 Task: Create a scrum project AgileDive. Add to scrum project AgileDive a team member softage.4@softage.net and assign as Project Lead. Add to scrum project AgileDive a team member softage.1@softage.net
Action: Mouse moved to (168, 44)
Screenshot: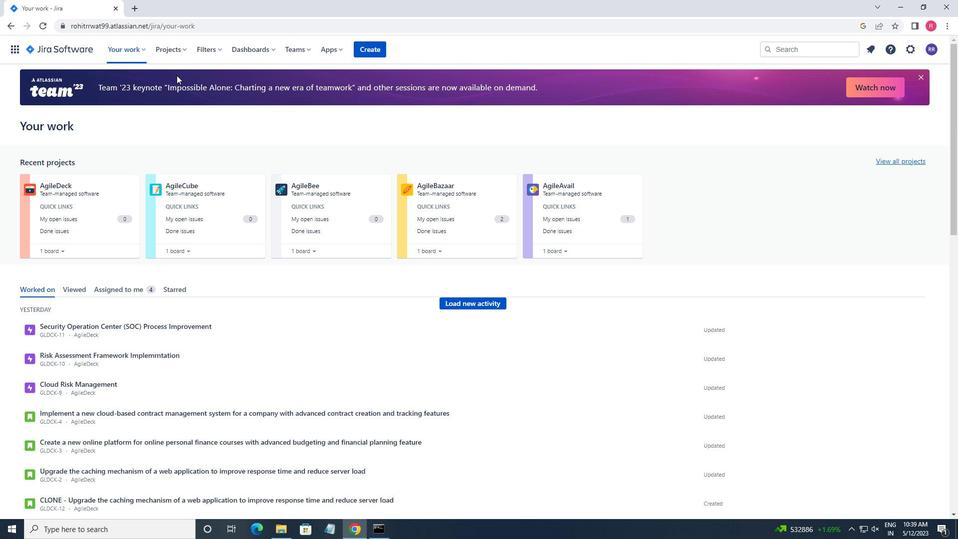 
Action: Mouse pressed left at (168, 44)
Screenshot: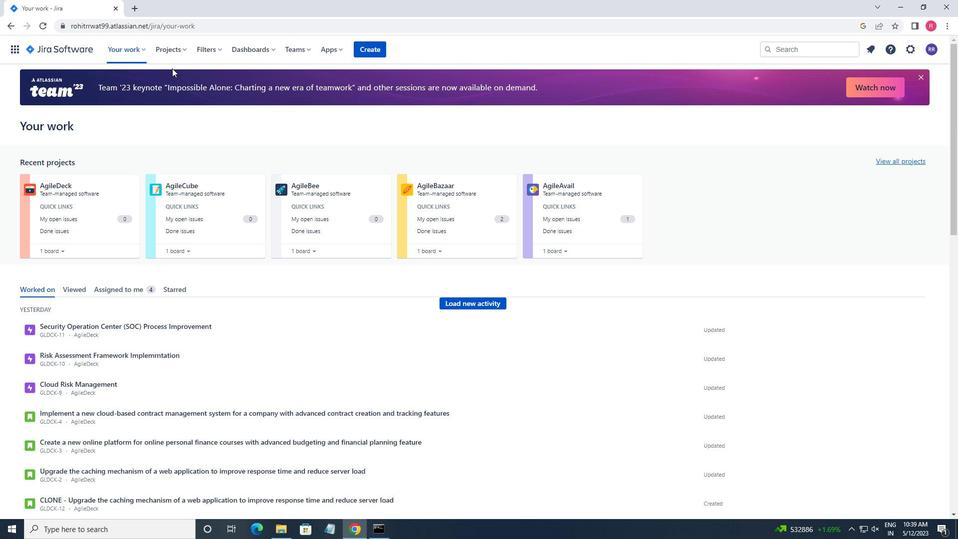
Action: Mouse moved to (204, 251)
Screenshot: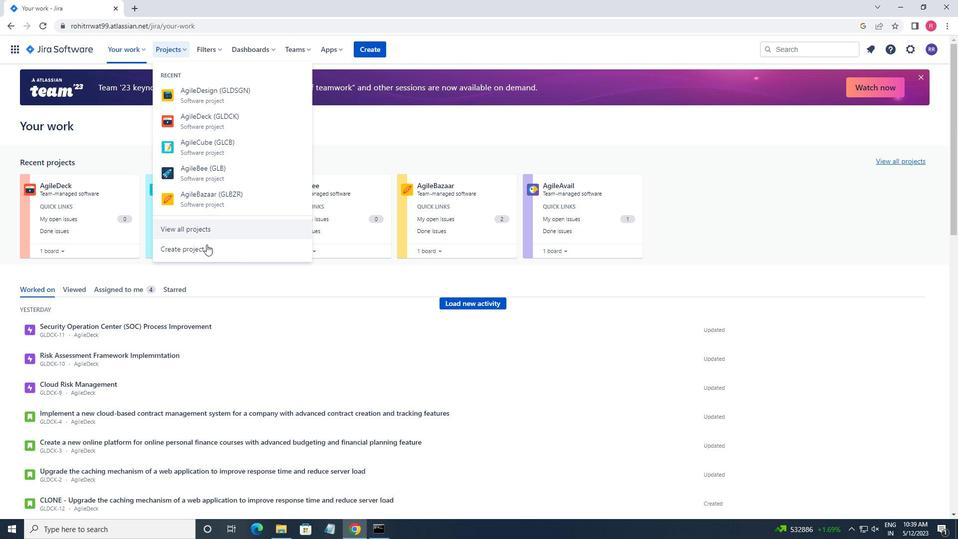 
Action: Mouse pressed left at (204, 251)
Screenshot: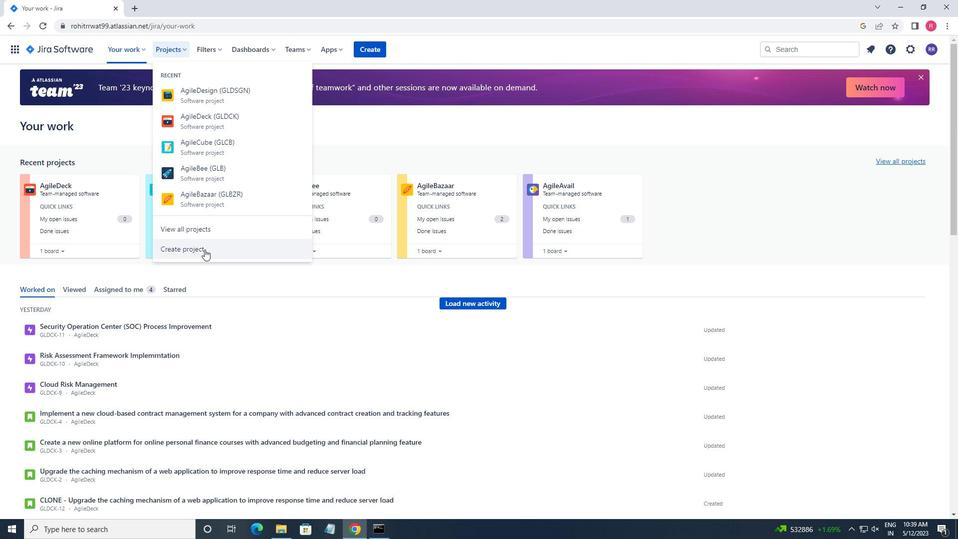 
Action: Mouse moved to (473, 247)
Screenshot: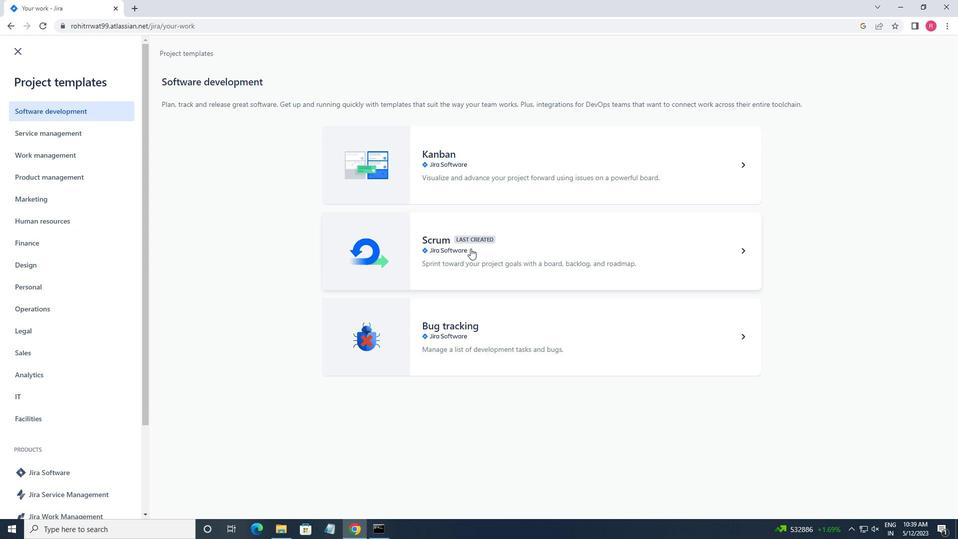 
Action: Mouse pressed left at (473, 247)
Screenshot: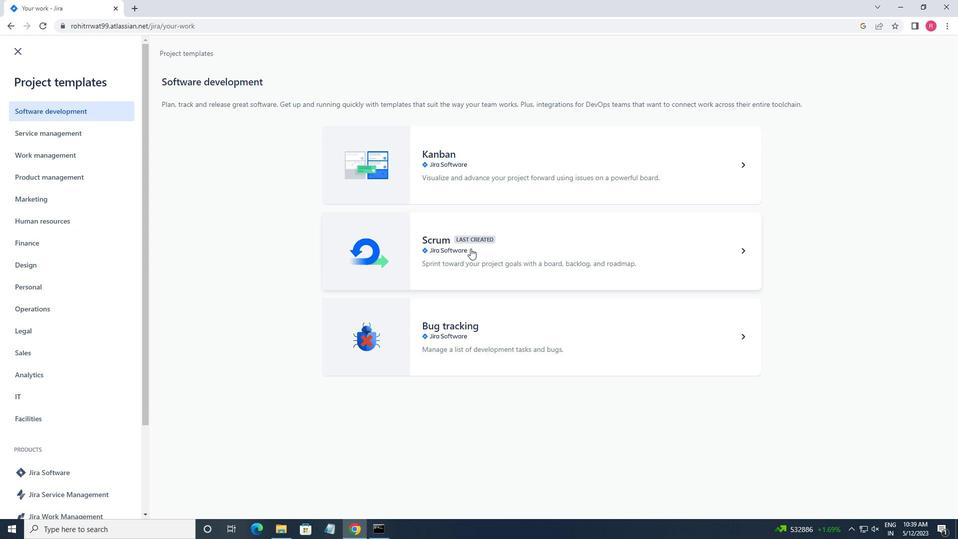 
Action: Mouse moved to (740, 485)
Screenshot: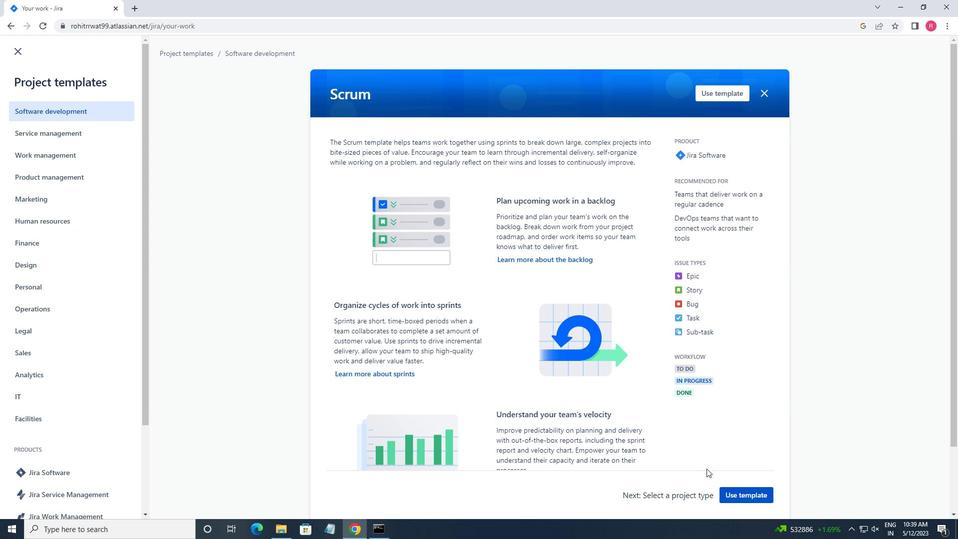 
Action: Mouse pressed left at (740, 485)
Screenshot: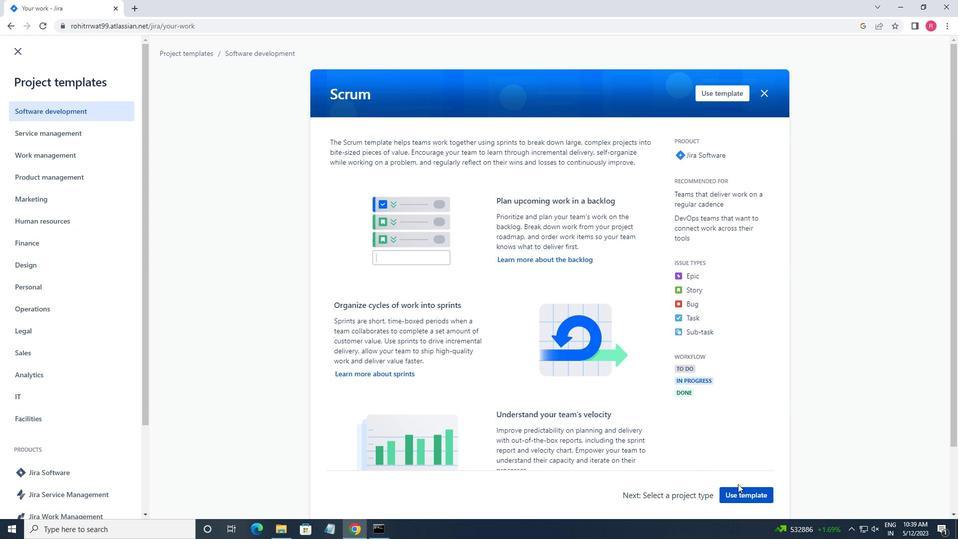
Action: Mouse moved to (743, 496)
Screenshot: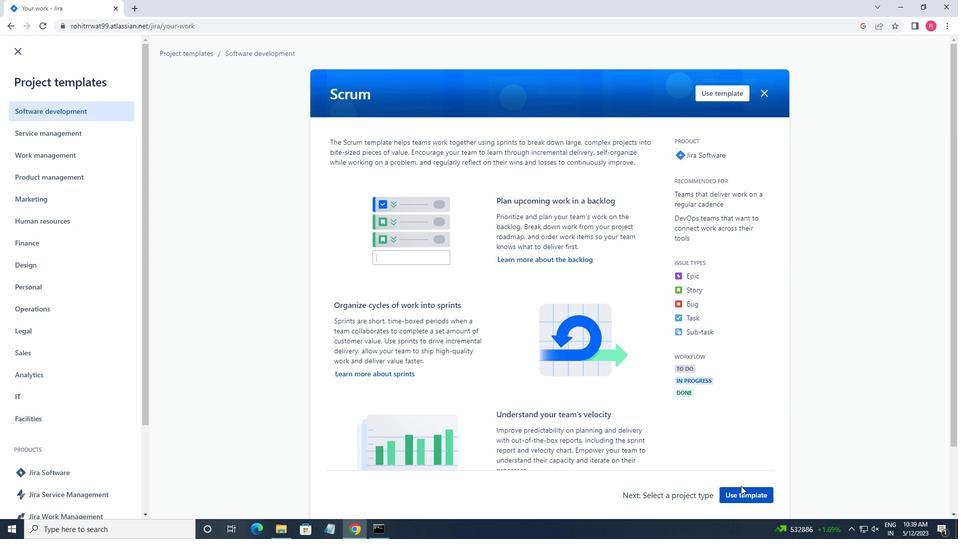 
Action: Mouse pressed left at (743, 496)
Screenshot: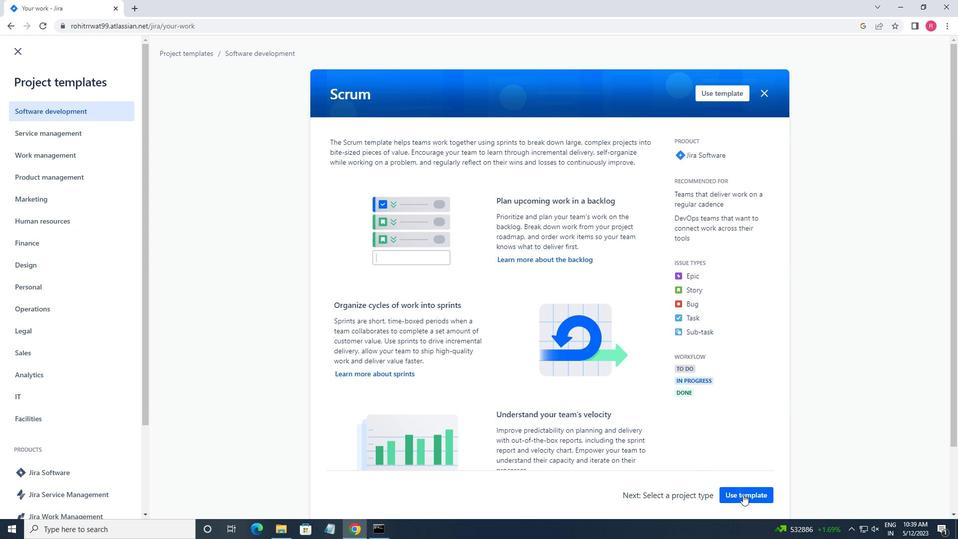 
Action: Mouse moved to (399, 491)
Screenshot: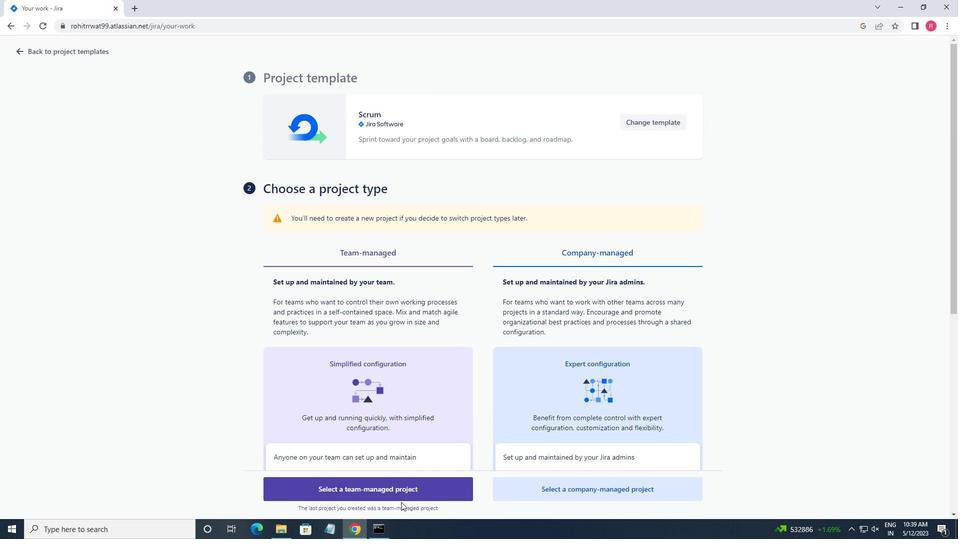 
Action: Mouse pressed left at (399, 491)
Screenshot: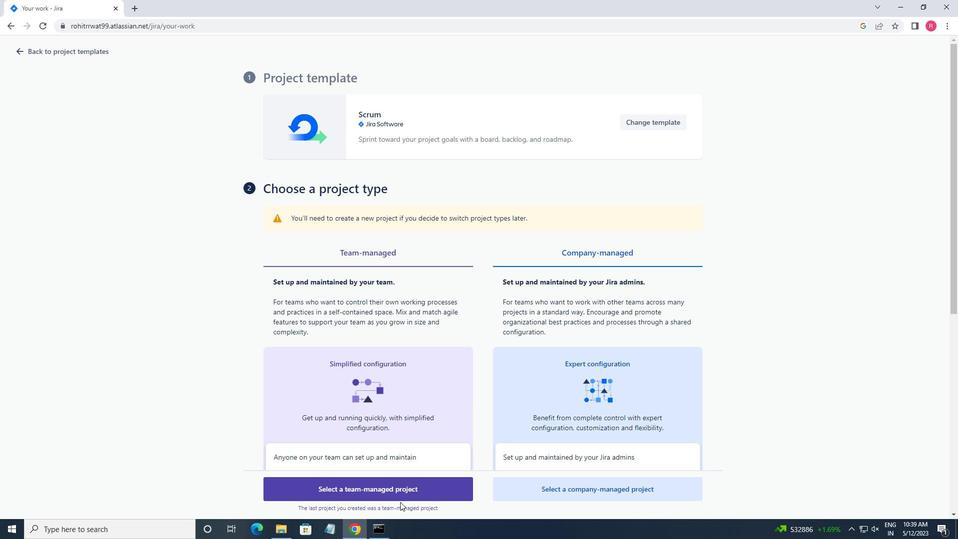 
Action: Mouse moved to (328, 267)
Screenshot: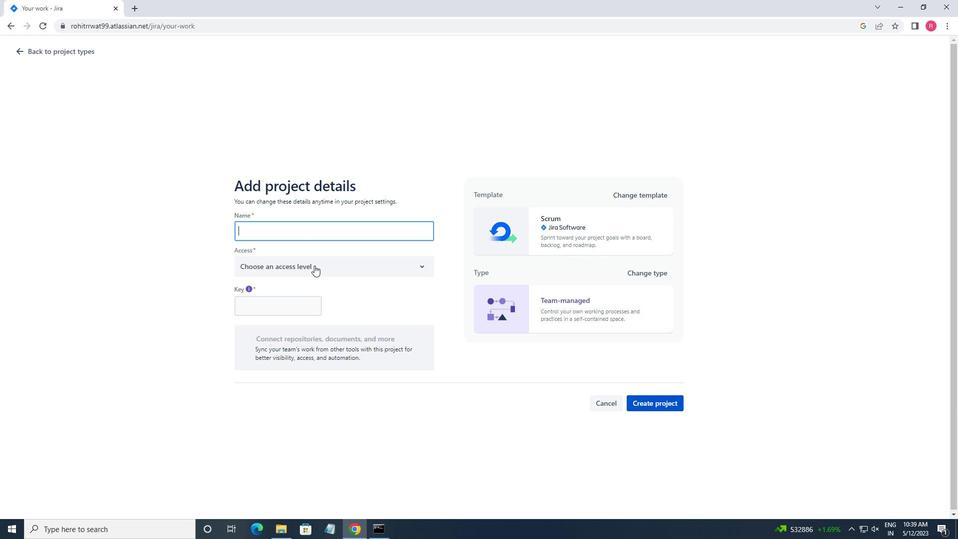 
Action: Key pressed <Key.shift>AGILE<Key.shift>DIVE
Screenshot: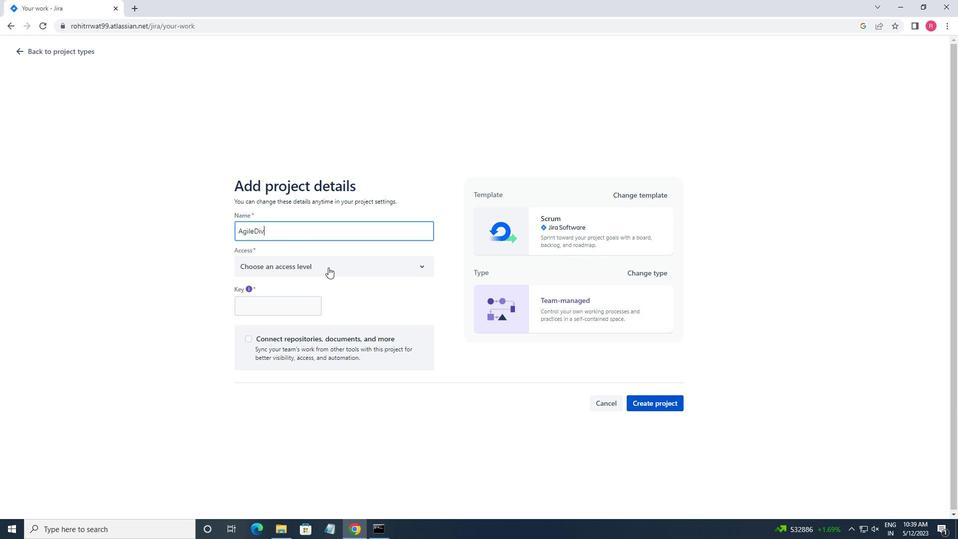 
Action: Mouse moved to (414, 271)
Screenshot: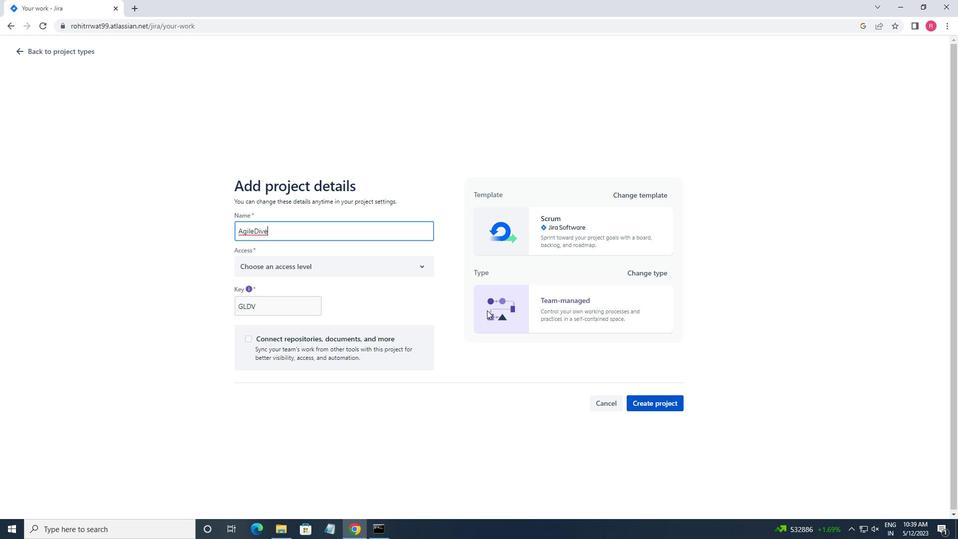 
Action: Mouse pressed left at (414, 271)
Screenshot: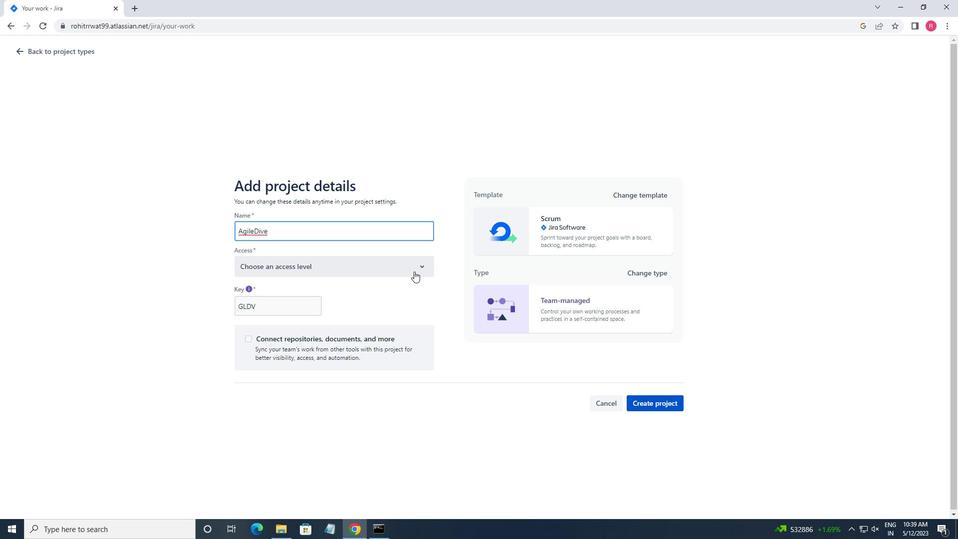 
Action: Mouse moved to (308, 299)
Screenshot: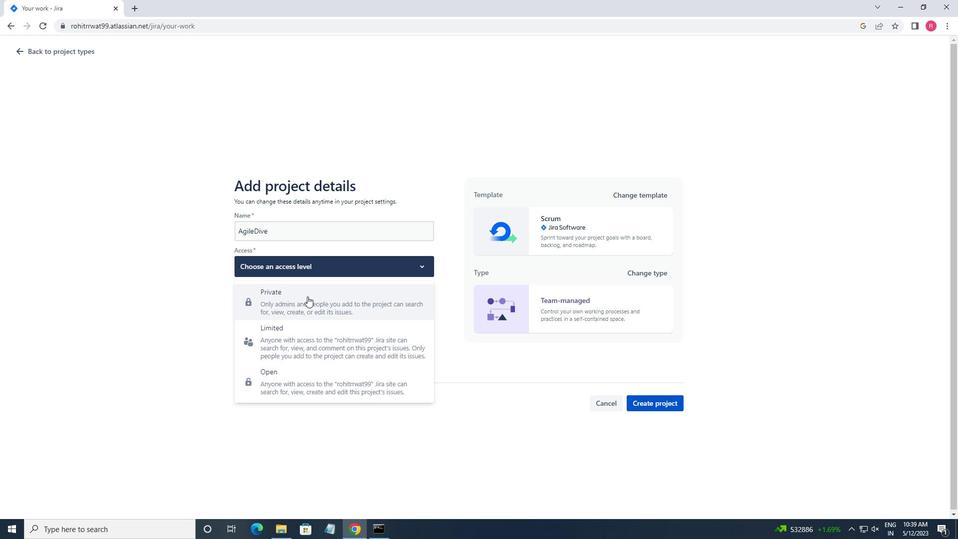 
Action: Mouse pressed left at (308, 299)
Screenshot: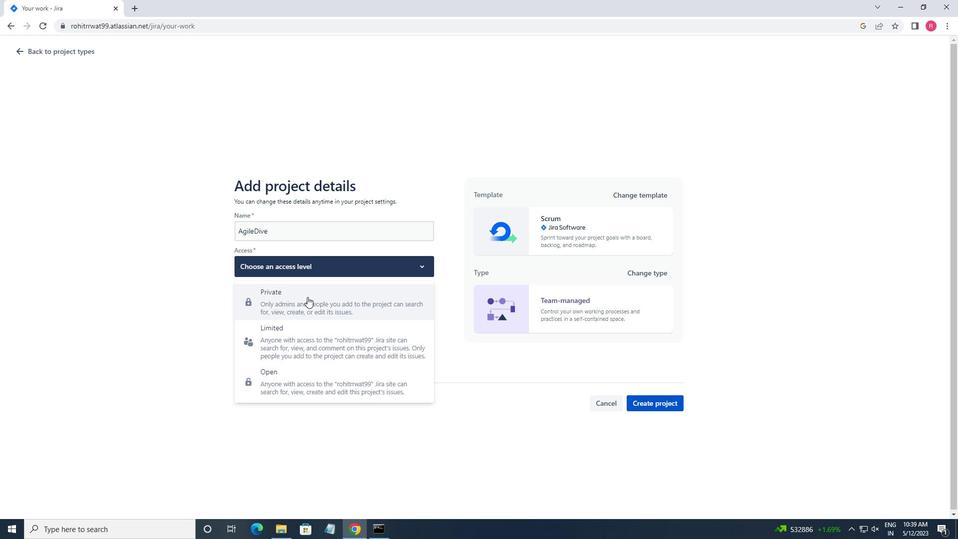 
Action: Mouse moved to (657, 406)
Screenshot: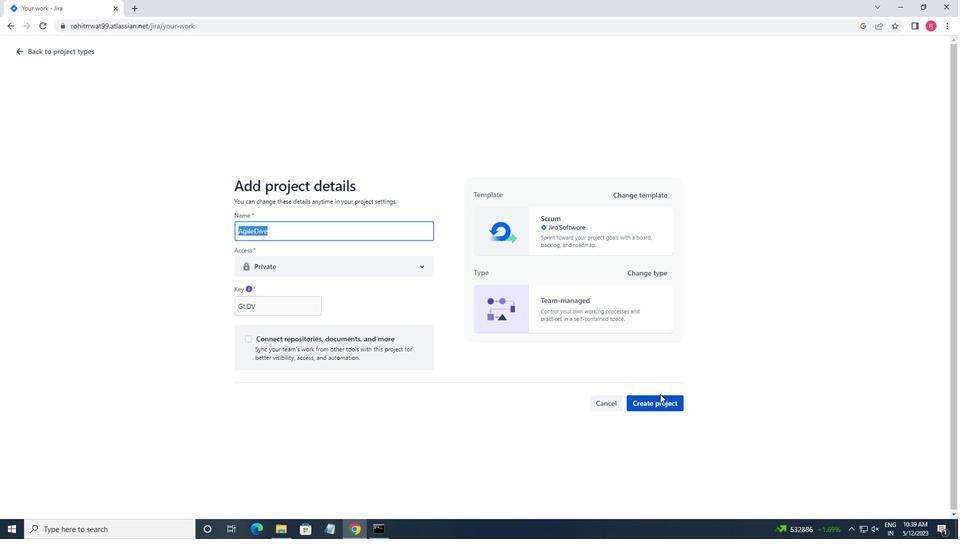 
Action: Mouse pressed left at (657, 406)
Screenshot: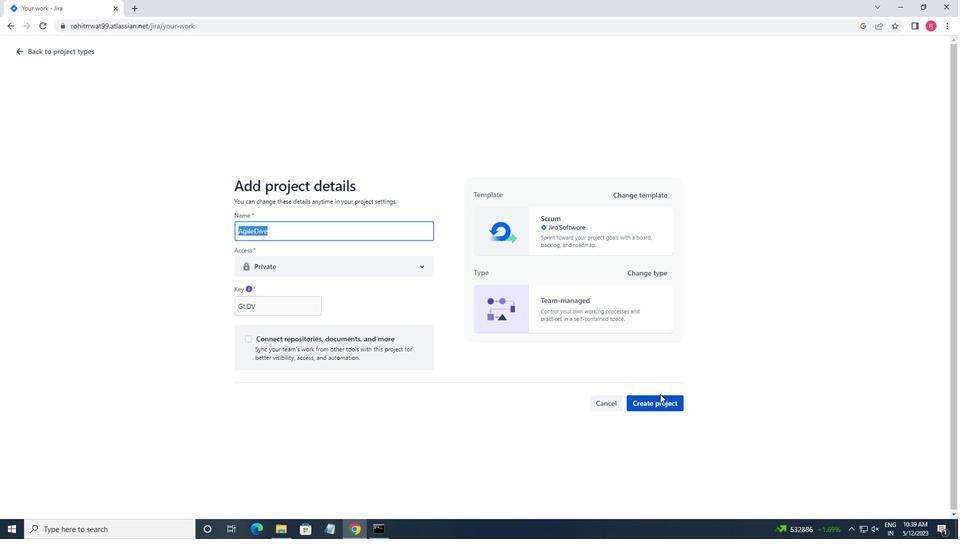 
Action: Mouse moved to (245, 137)
Screenshot: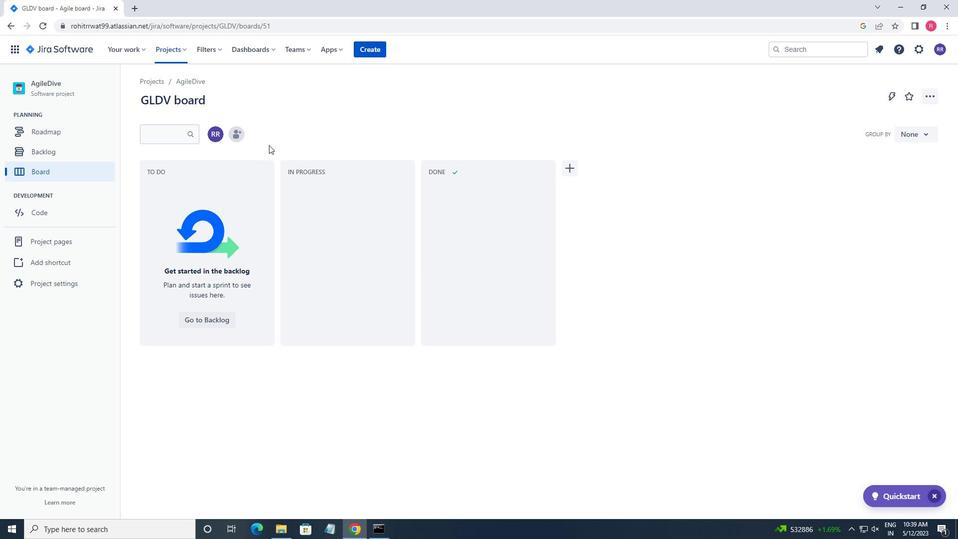 
Action: Mouse pressed left at (245, 137)
Screenshot: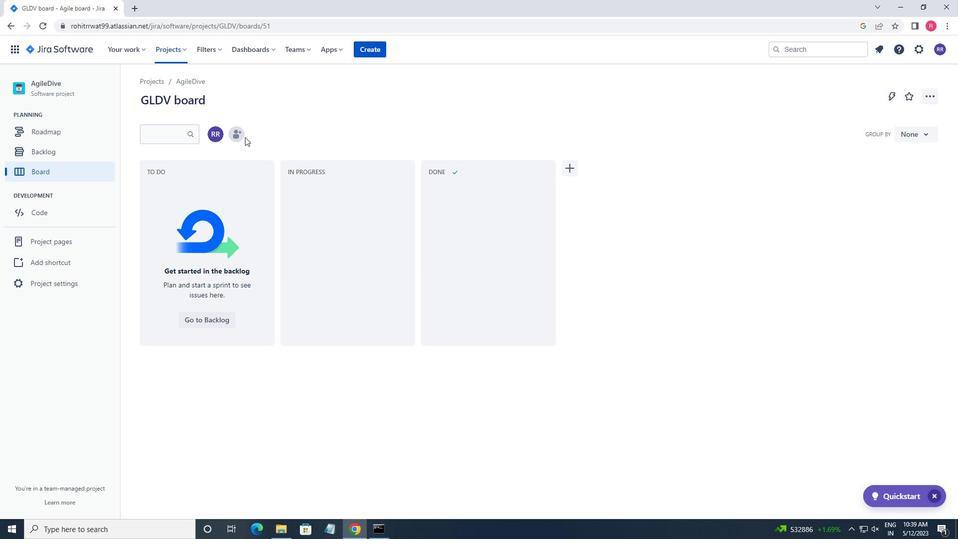 
Action: Mouse moved to (233, 134)
Screenshot: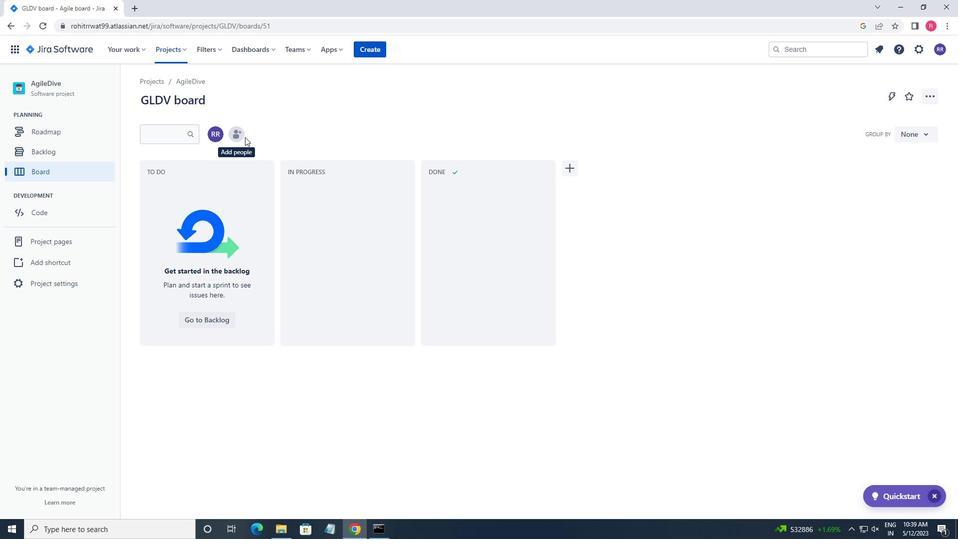 
Action: Mouse pressed left at (233, 134)
Screenshot: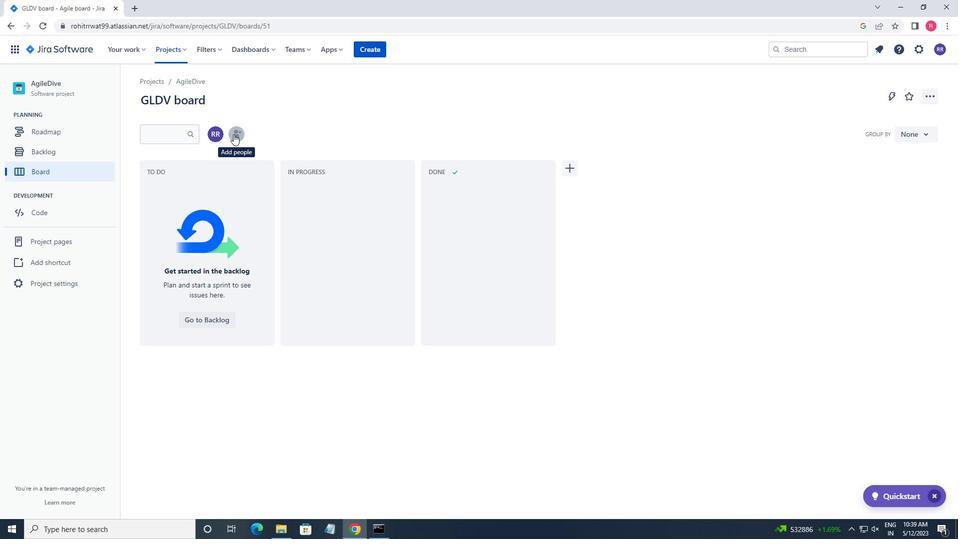 
Action: Key pressed SOFTAGE
Screenshot: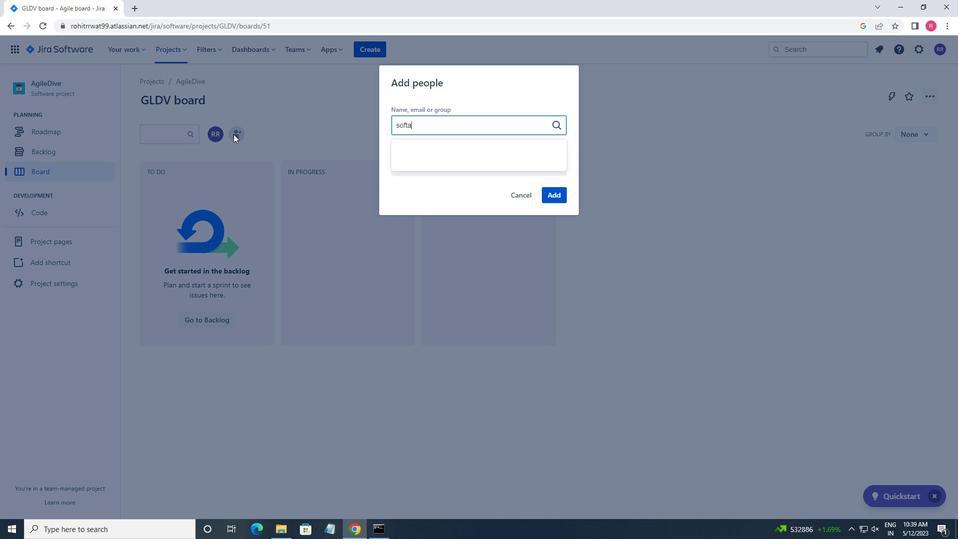
Action: Mouse moved to (234, 121)
Screenshot: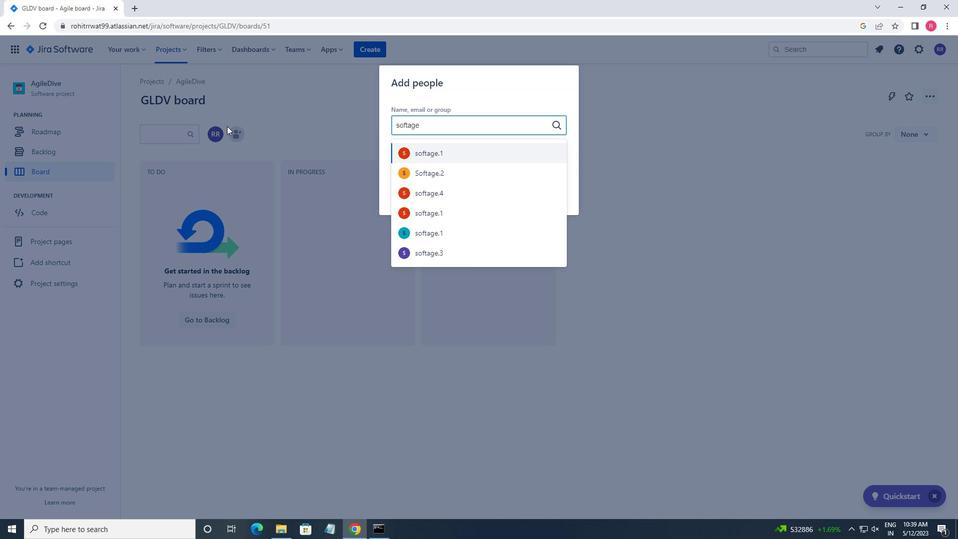 
Action: Key pressed .4<Key.shift>@SOFTAHE.NET
Screenshot: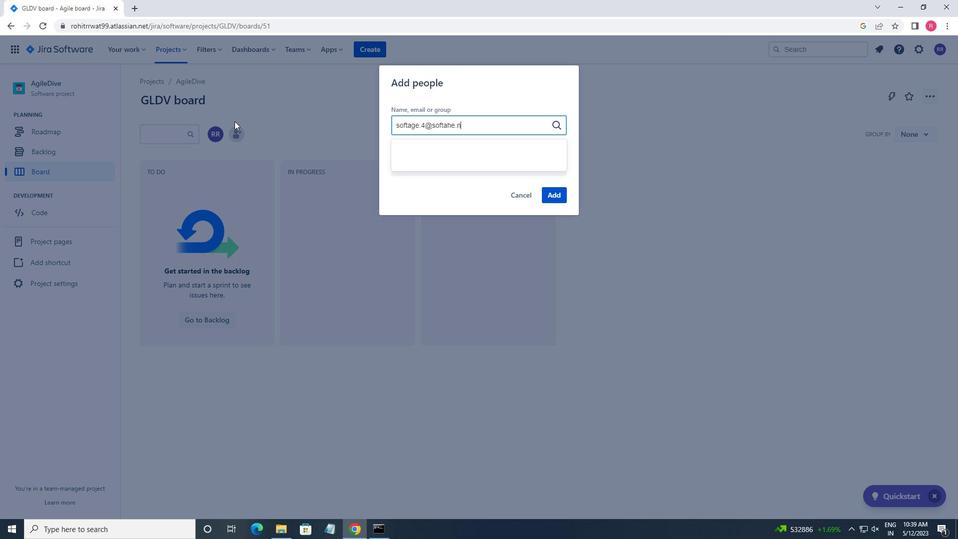 
Action: Mouse moved to (437, 153)
Screenshot: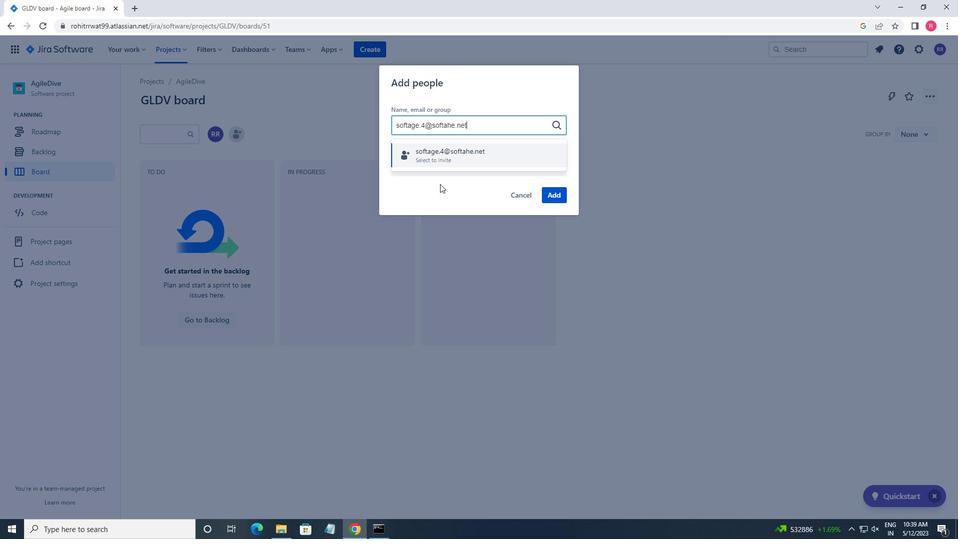 
Action: Mouse pressed left at (437, 153)
Screenshot: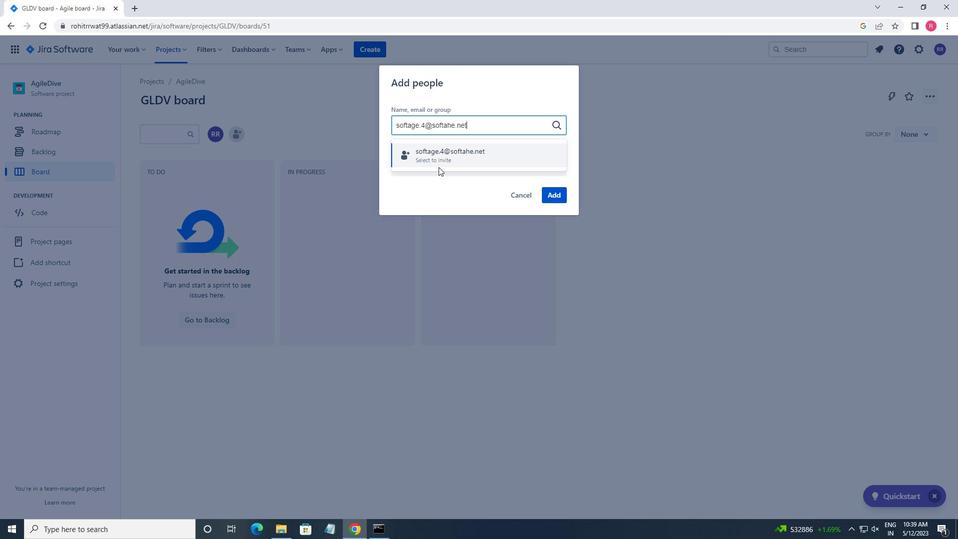 
Action: Mouse moved to (556, 193)
Screenshot: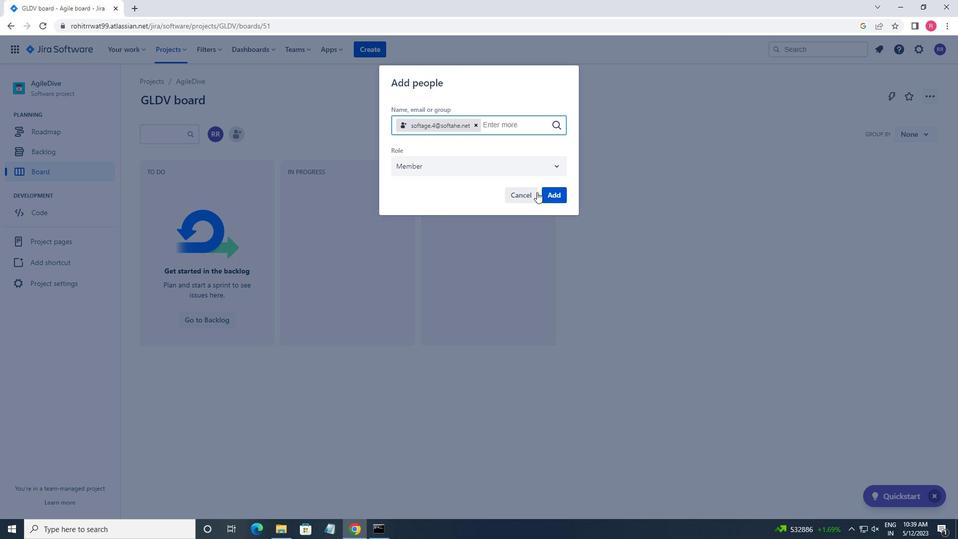
Action: Mouse pressed left at (556, 193)
Screenshot: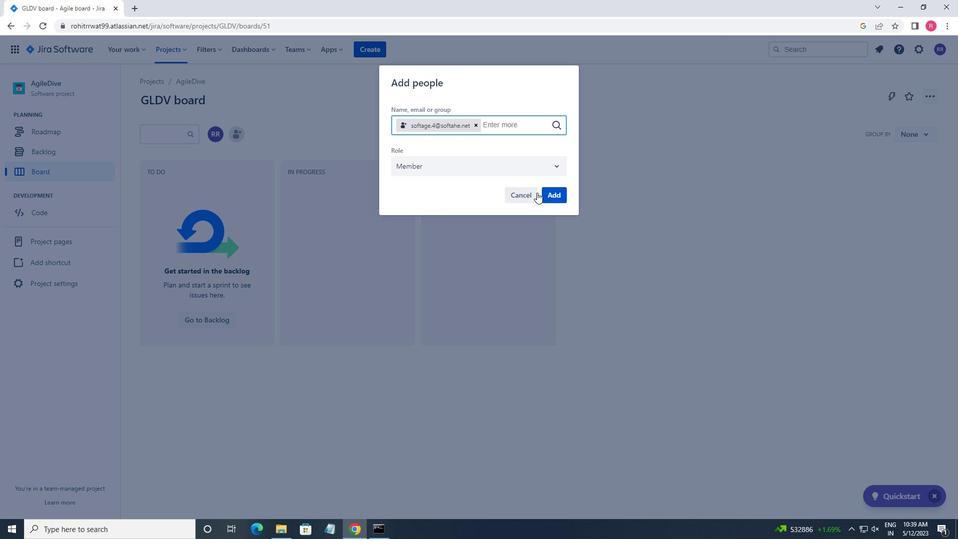 
Action: Mouse moved to (31, 281)
Screenshot: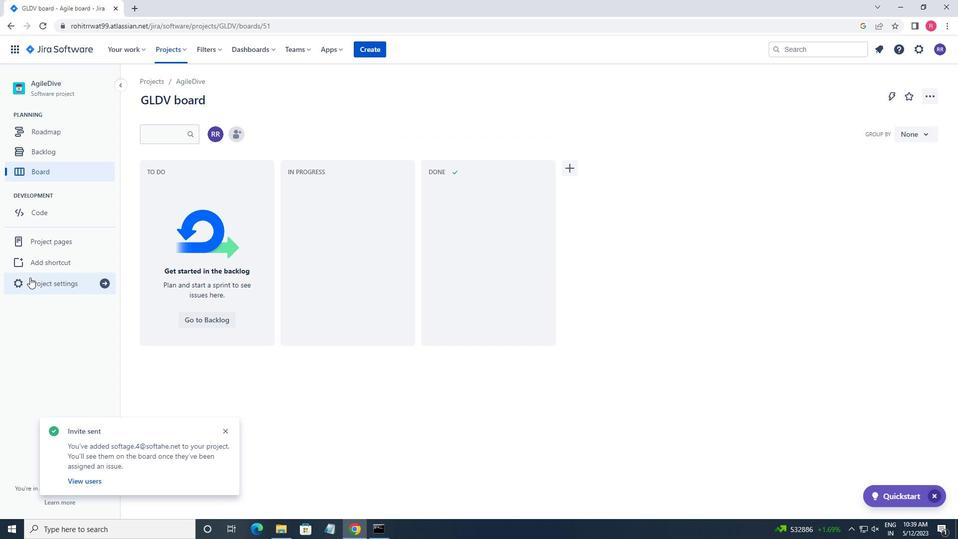 
Action: Mouse pressed left at (31, 281)
Screenshot: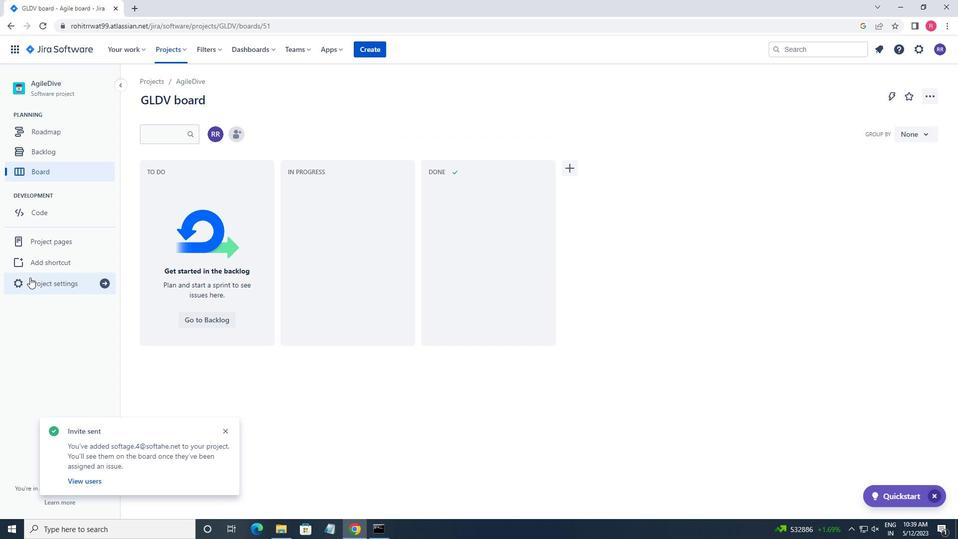
Action: Mouse moved to (510, 361)
Screenshot: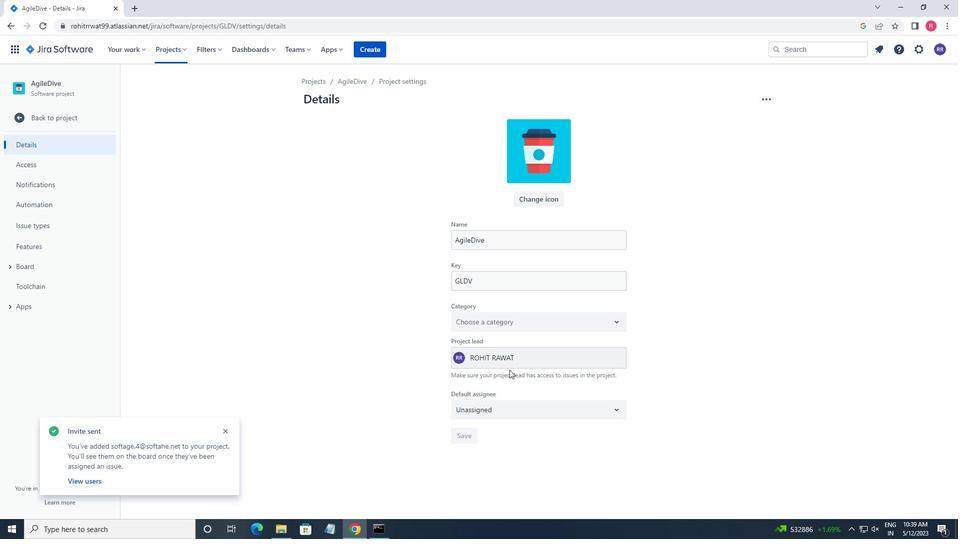 
Action: Mouse pressed left at (510, 361)
Screenshot: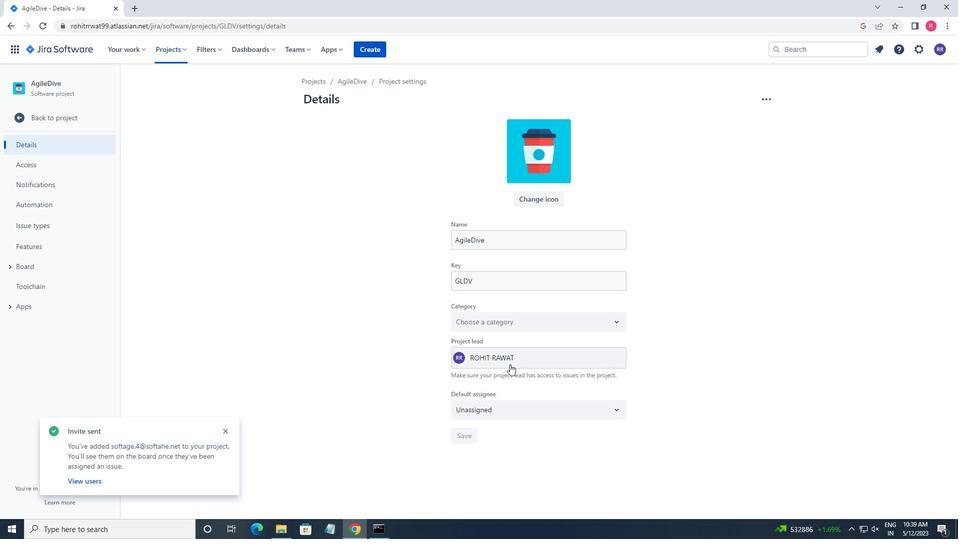 
Action: Key pressed SOFTAGE.4<Key.shift><Key.shift><Key.shift><Key.shift><Key.shift><Key.shift><Key.shift><Key.shift><Key.shift><Key.shift><Key.shift><Key.shift>@SOFTAGE.NET
Screenshot: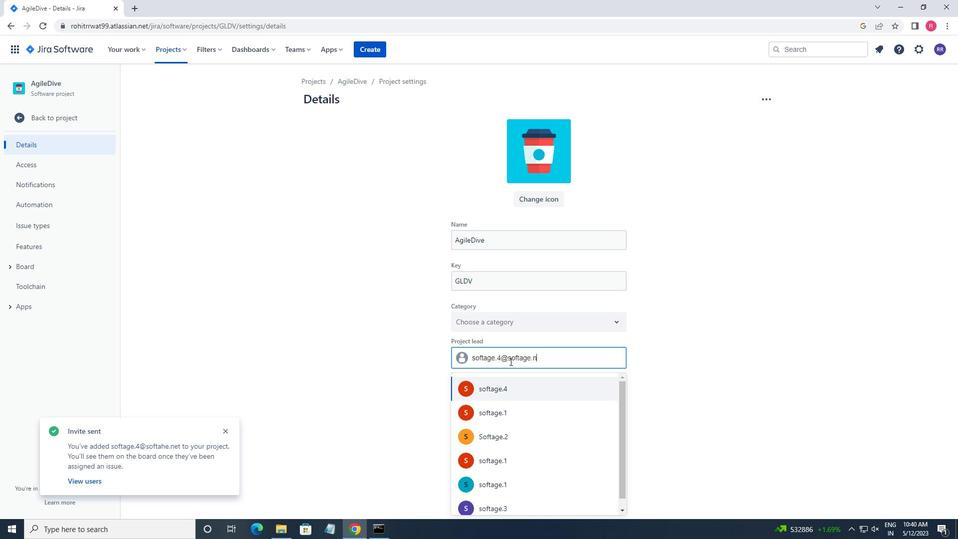 
Action: Mouse moved to (507, 392)
Screenshot: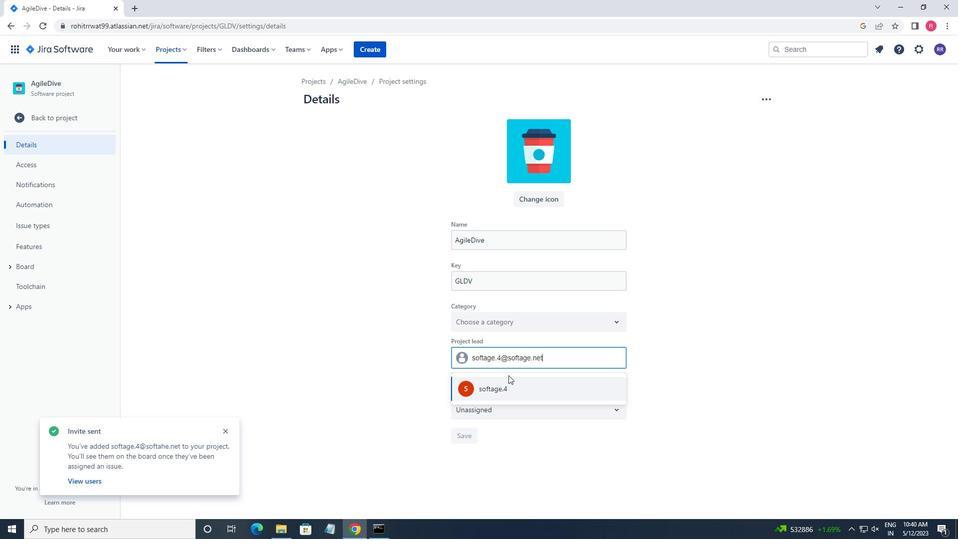 
Action: Mouse pressed left at (507, 392)
Screenshot: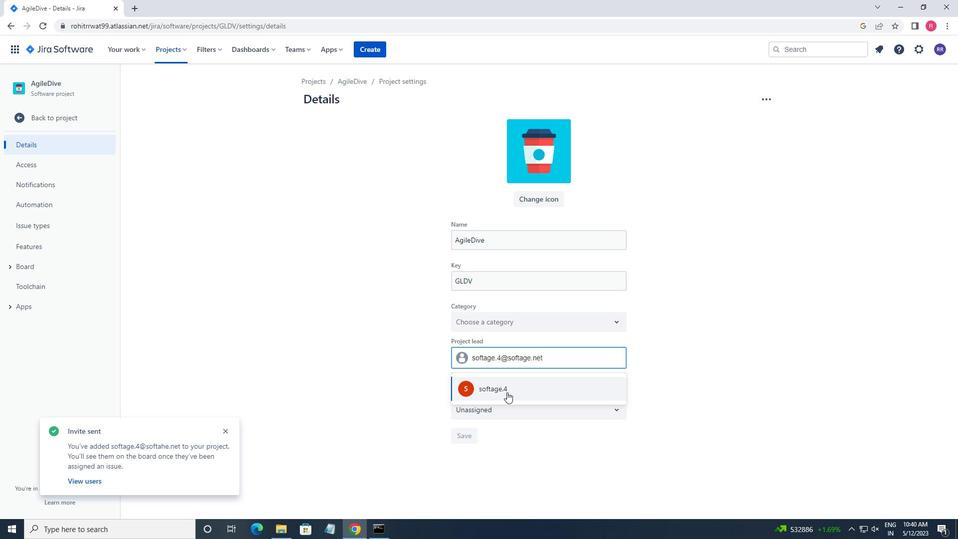 
Action: Mouse moved to (461, 440)
Screenshot: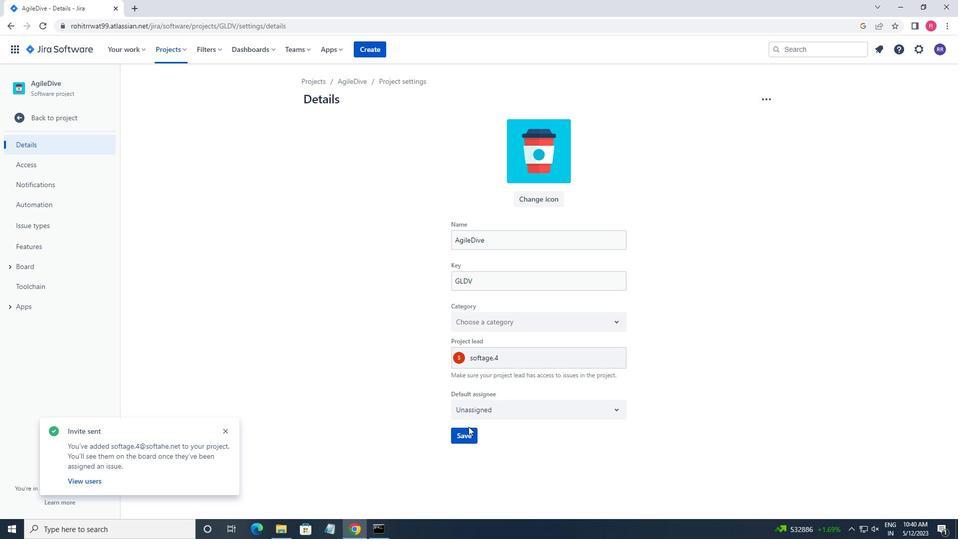 
Action: Mouse pressed left at (461, 440)
Screenshot: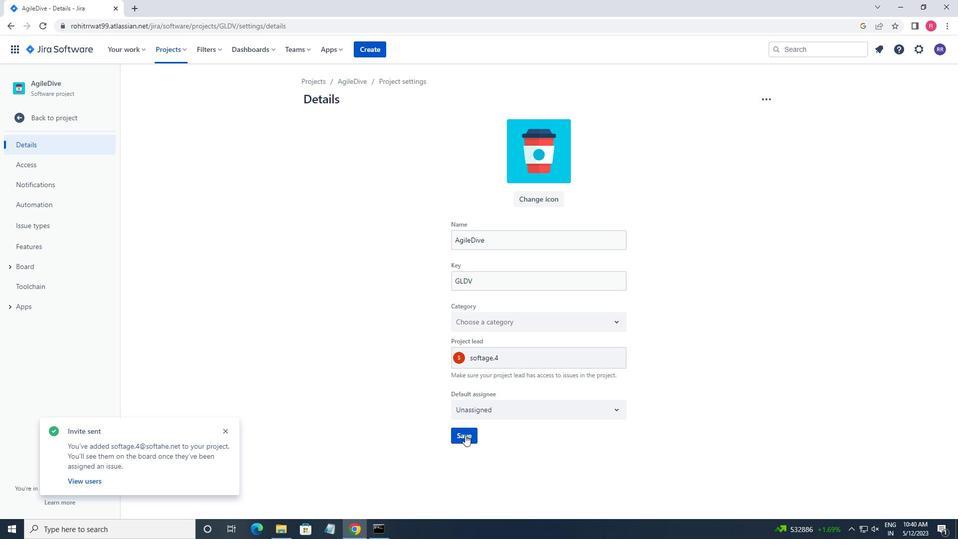 
Action: Mouse moved to (12, 117)
Screenshot: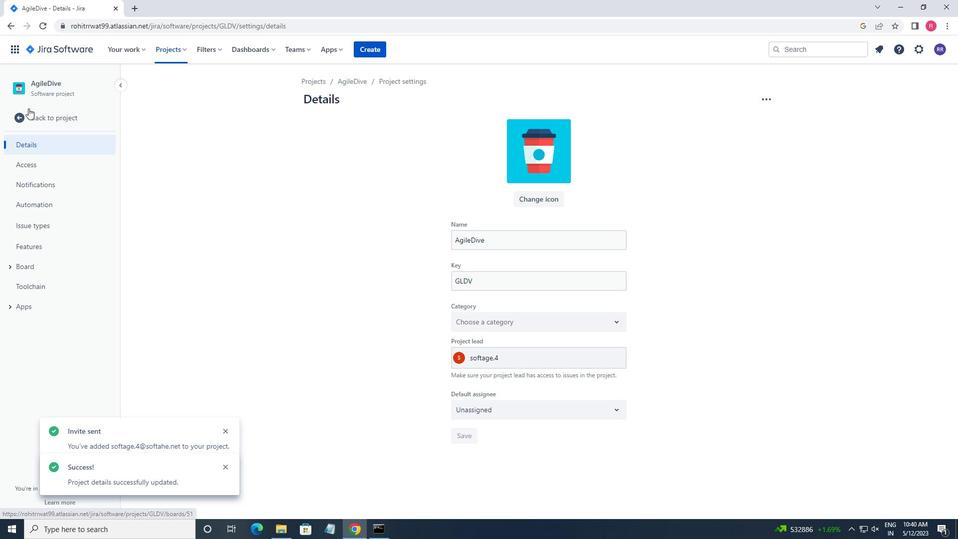 
Action: Mouse pressed left at (12, 117)
Screenshot: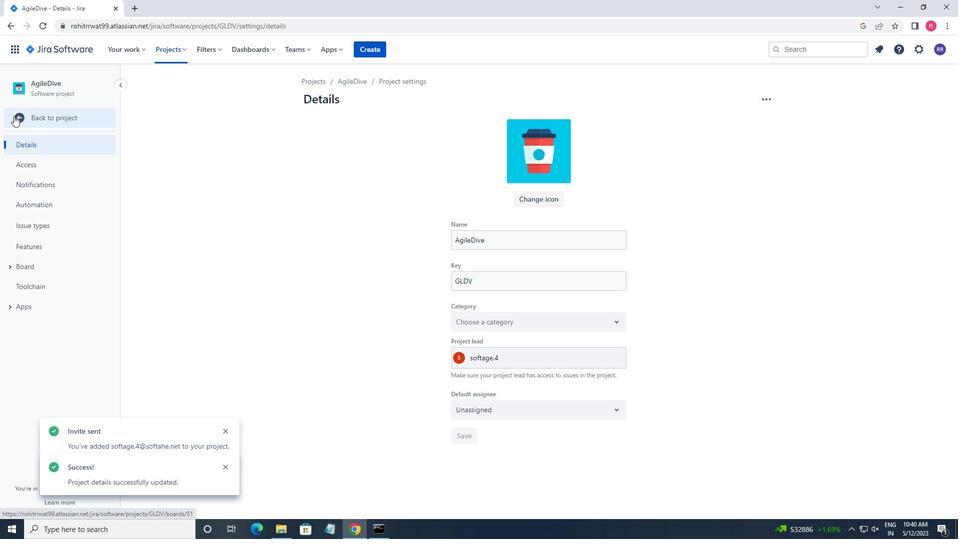 
Action: Mouse moved to (241, 134)
Screenshot: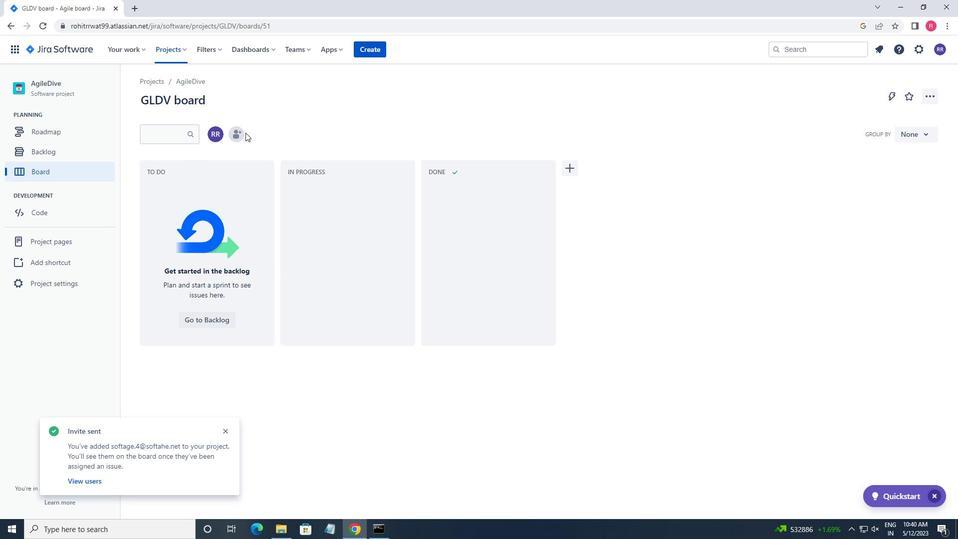 
Action: Mouse pressed left at (241, 134)
Screenshot: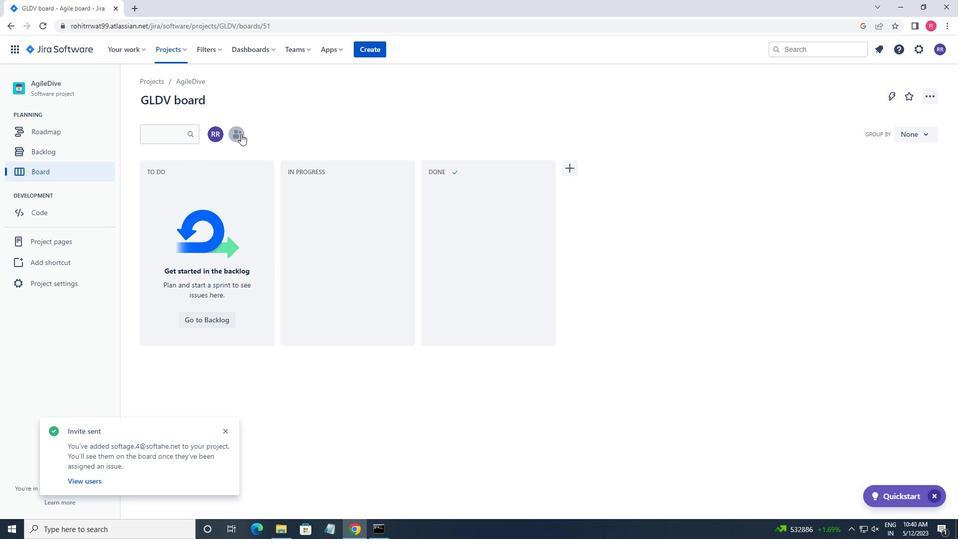 
Action: Key pressed SOFTAHE<Key.backspace><Key.backspace><Key.backspace>AGE.1<Key.shift>2SOFTAGE.NET<Key.left><Key.left><Key.left><Key.left><Key.left><Key.left><Key.left><Key.left><Key.left><Key.left><Key.left><Key.backspace><Key.shift>@
Screenshot: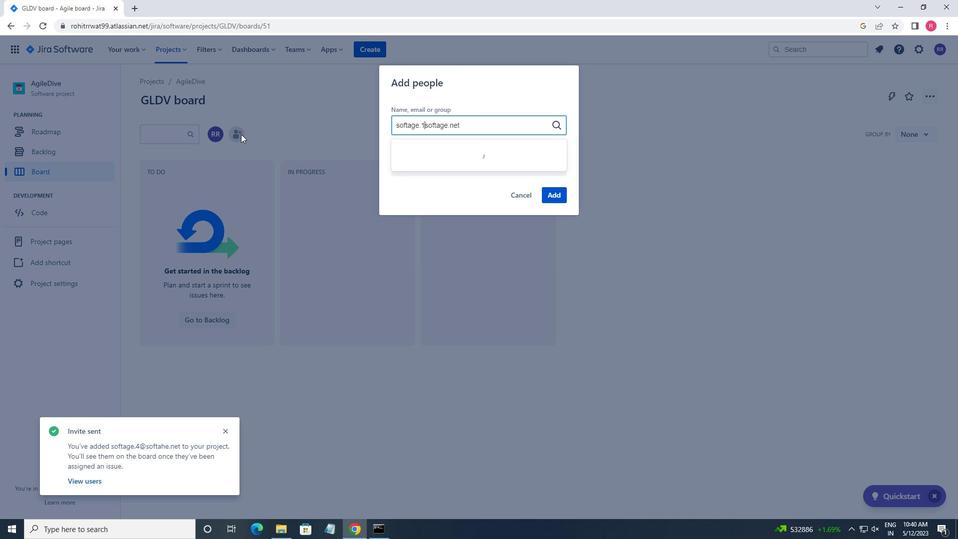 
Action: Mouse moved to (431, 168)
Screenshot: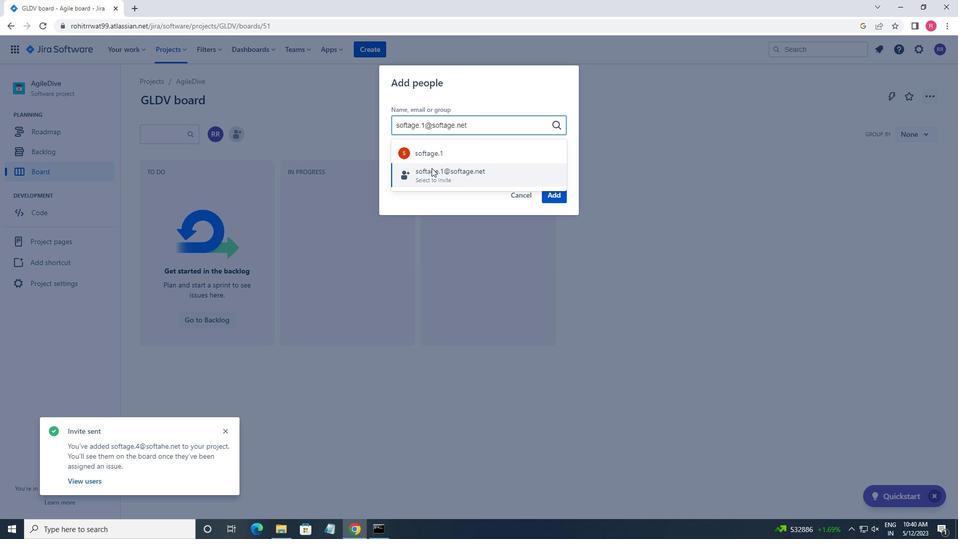 
Action: Mouse pressed left at (431, 168)
Screenshot: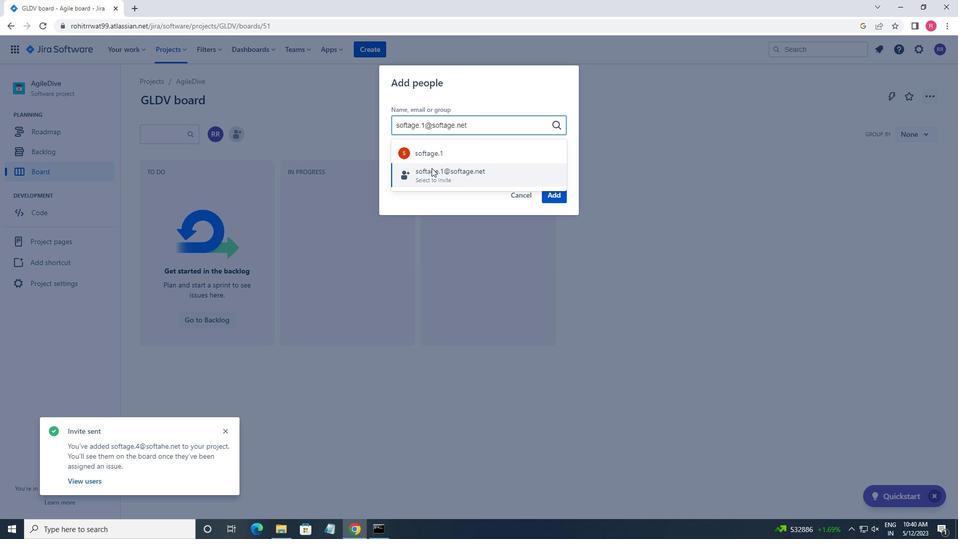 
Action: Mouse moved to (548, 193)
Screenshot: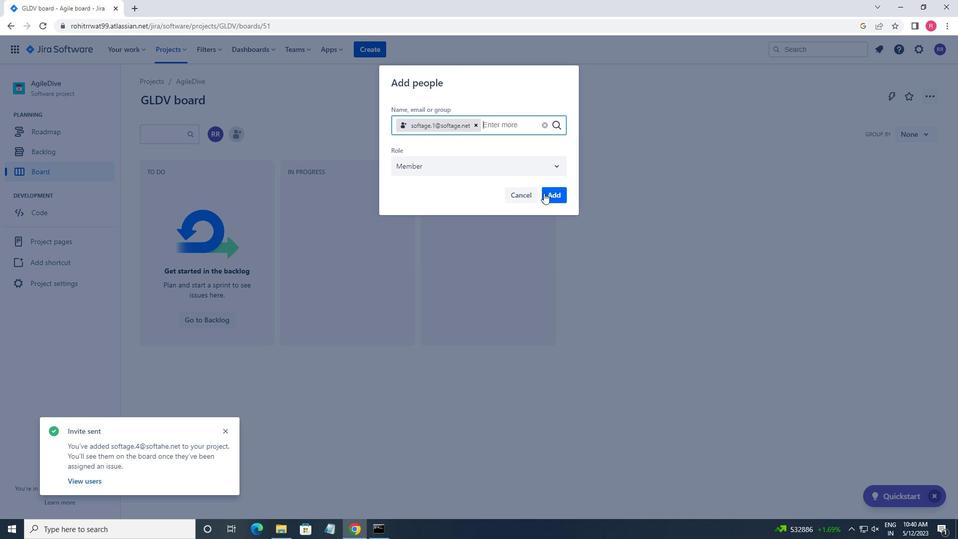 
Action: Mouse pressed left at (548, 193)
Screenshot: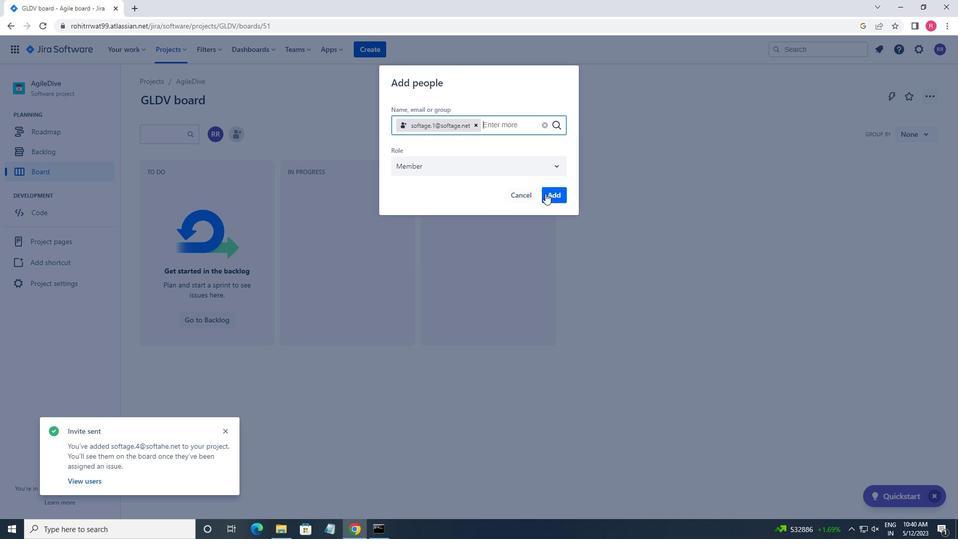 
